Task: Show the following activity on your feed.
Action: Mouse pressed left at (195, 152)
Screenshot: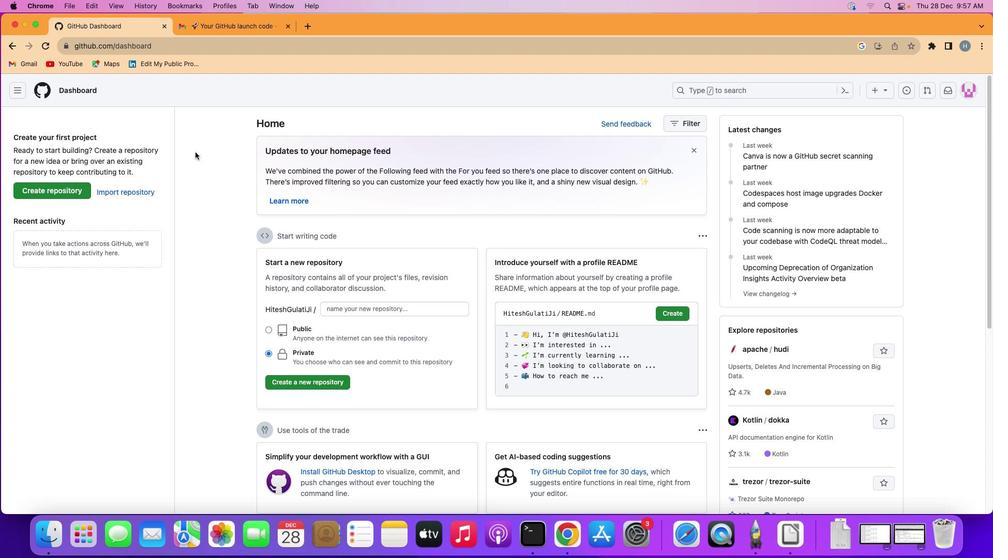 
Action: Mouse moved to (16, 88)
Screenshot: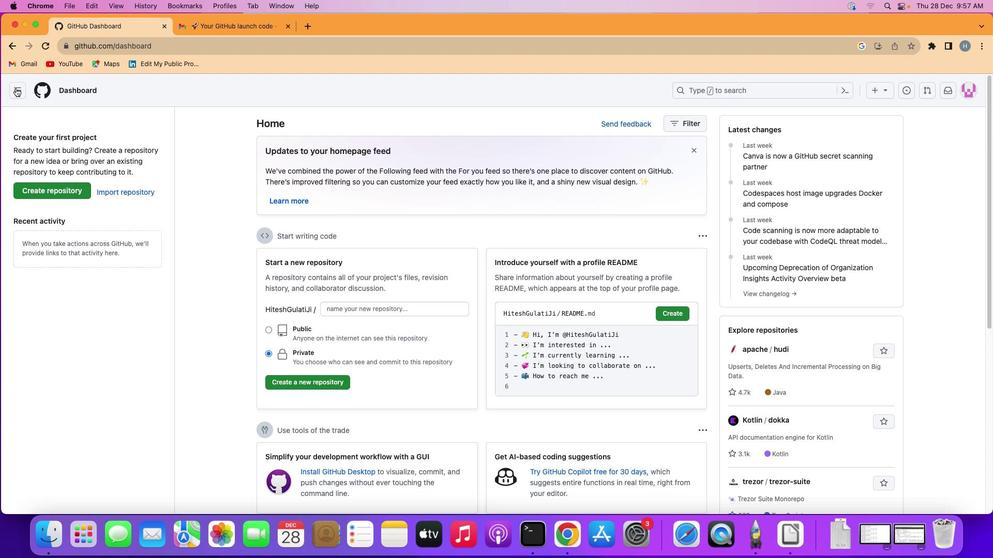 
Action: Mouse pressed left at (16, 88)
Screenshot: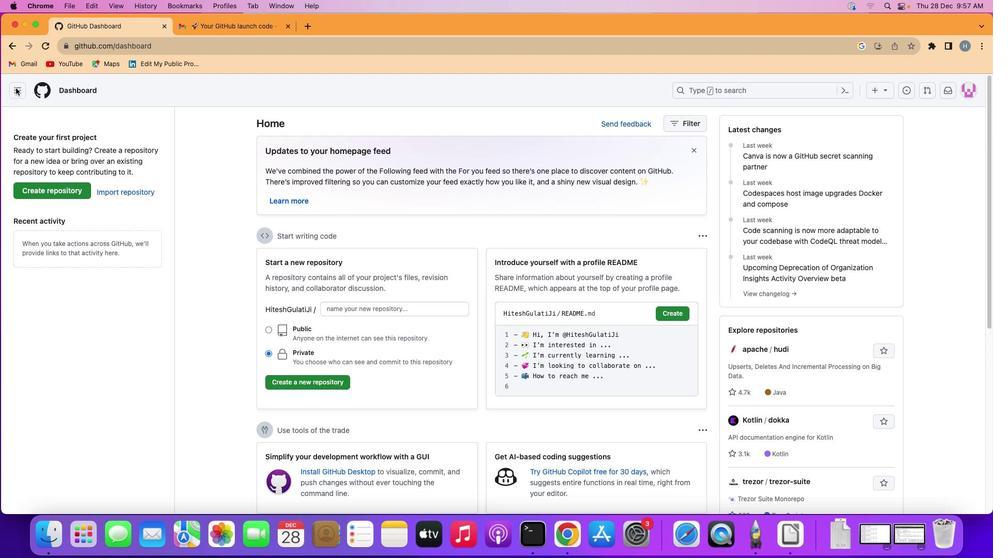 
Action: Mouse moved to (67, 114)
Screenshot: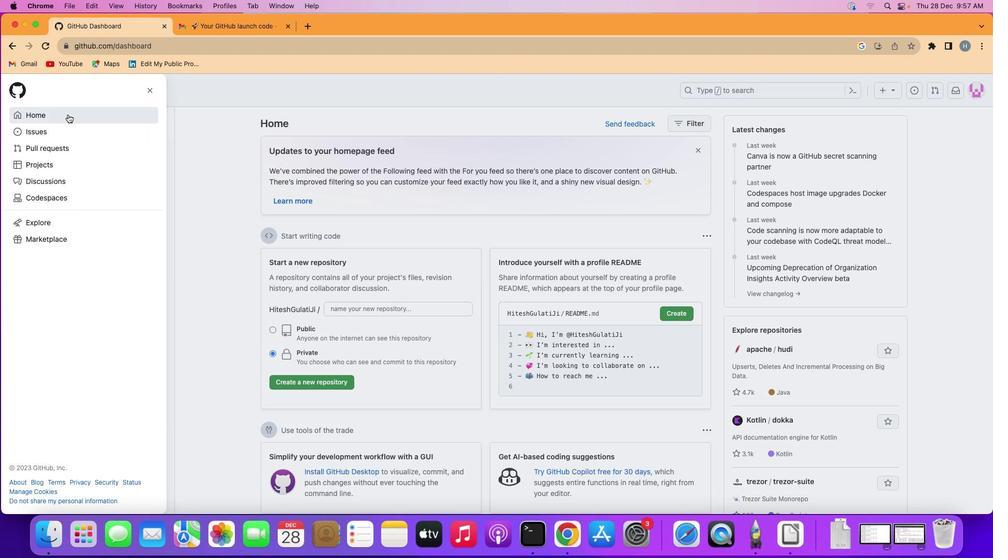 
Action: Mouse pressed left at (67, 114)
Screenshot: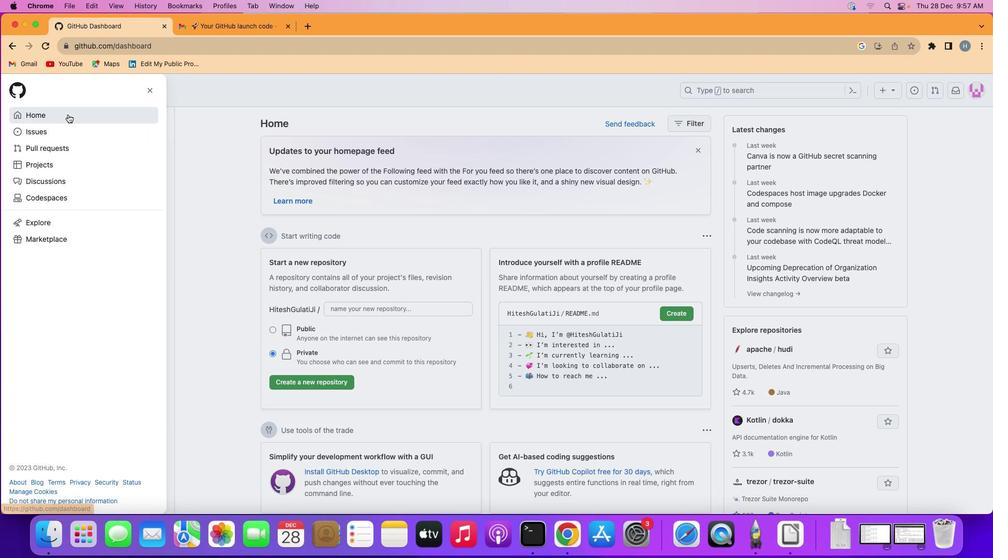 
Action: Mouse moved to (681, 124)
Screenshot: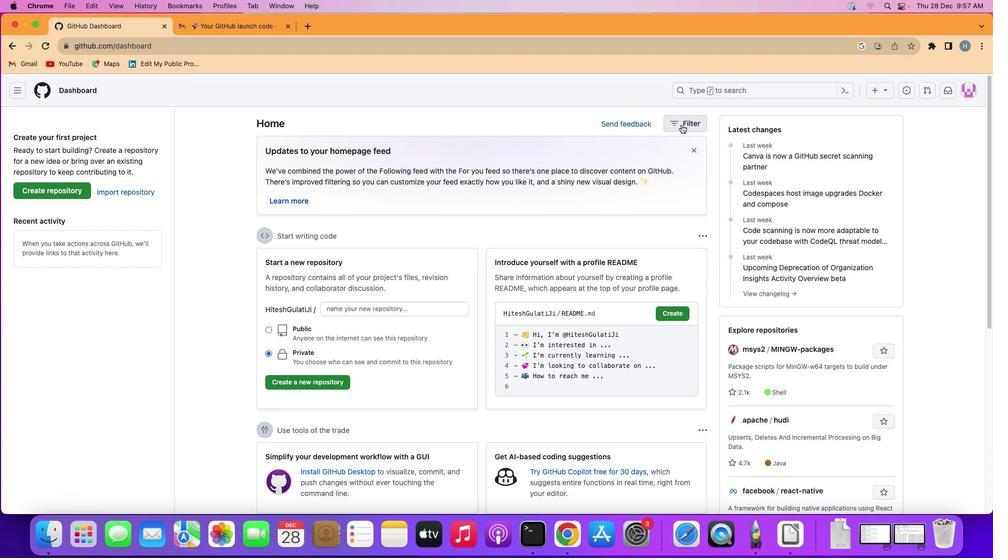 
Action: Mouse pressed left at (681, 124)
Screenshot: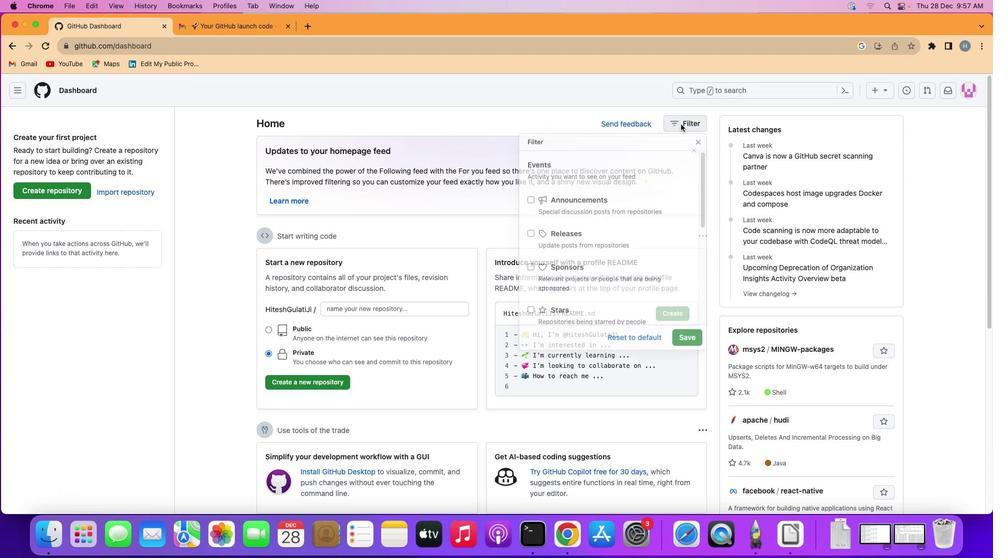
Action: Mouse moved to (626, 236)
Screenshot: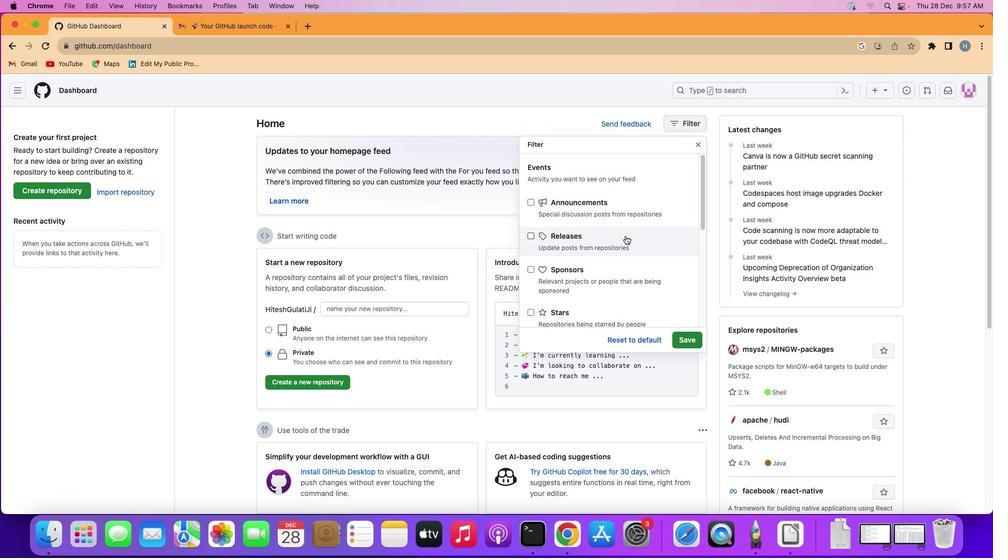 
Action: Mouse scrolled (626, 236) with delta (0, 0)
Screenshot: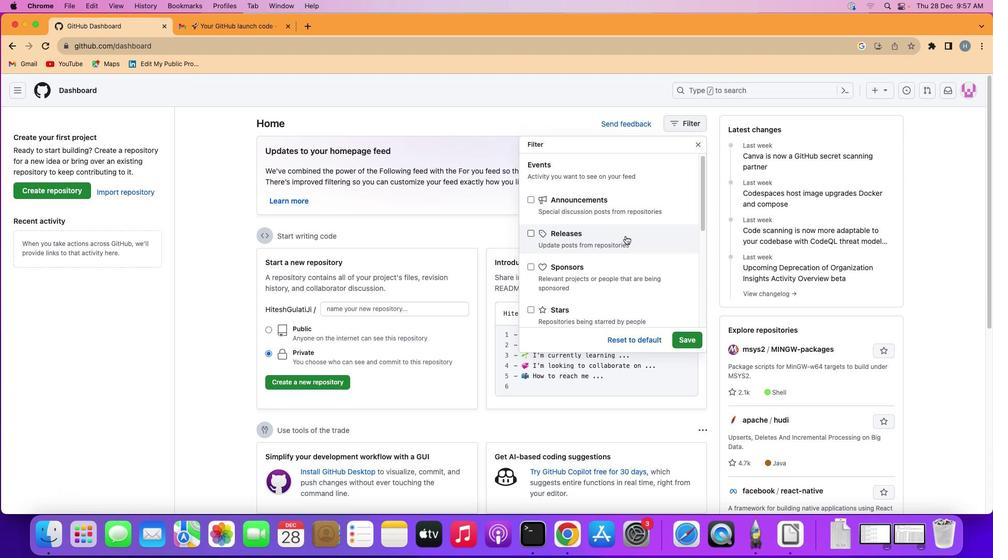 
Action: Mouse moved to (626, 236)
Screenshot: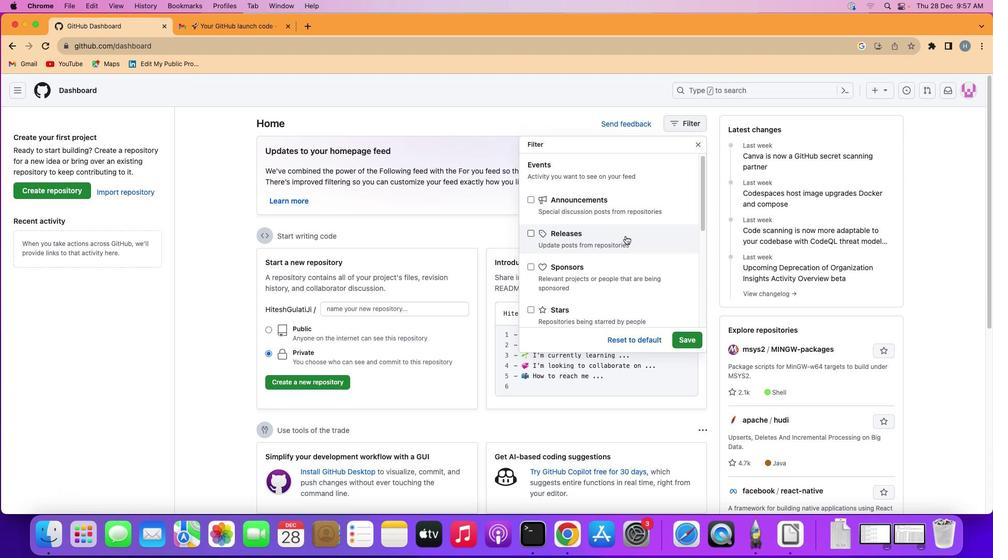 
Action: Mouse scrolled (626, 236) with delta (0, 0)
Screenshot: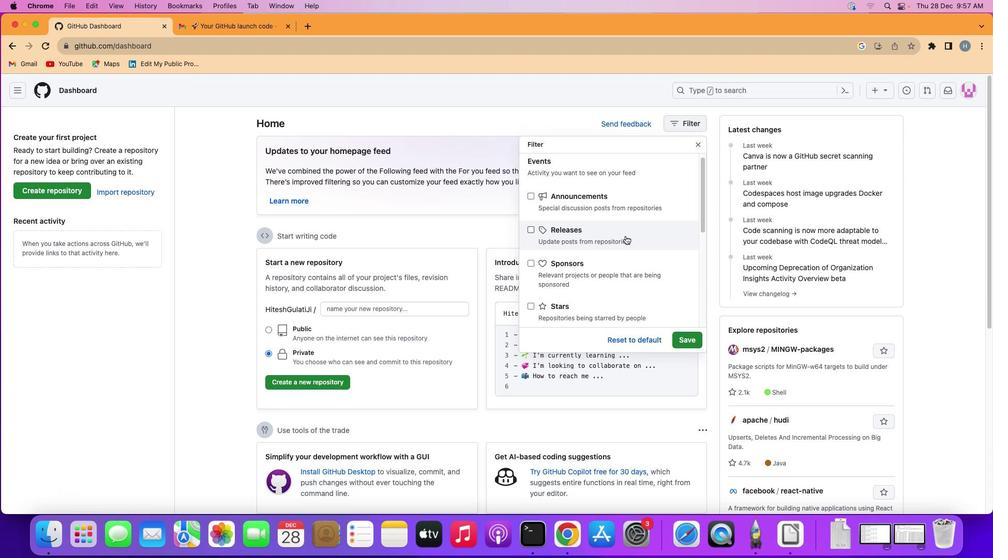 
Action: Mouse scrolled (626, 236) with delta (0, 0)
Screenshot: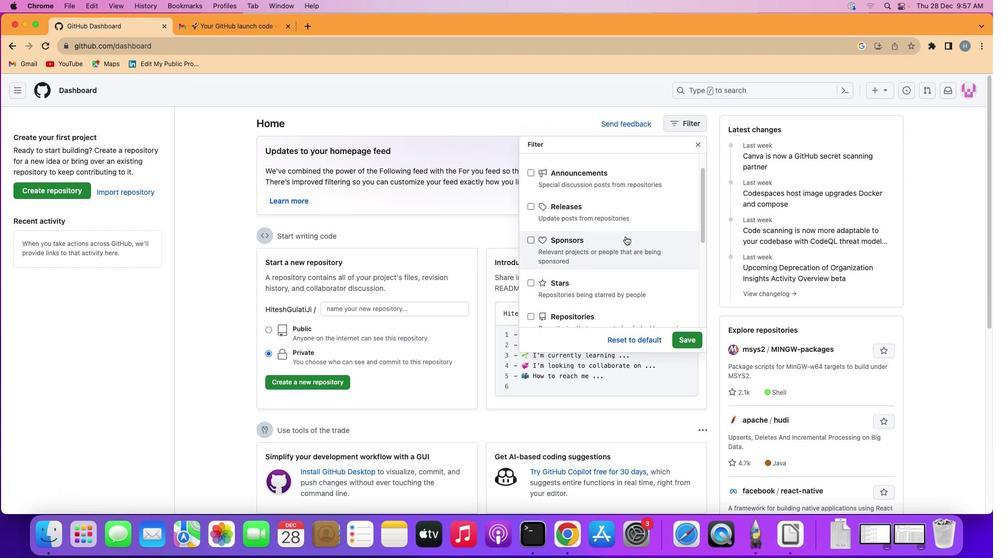 
Action: Mouse scrolled (626, 236) with delta (0, -1)
Screenshot: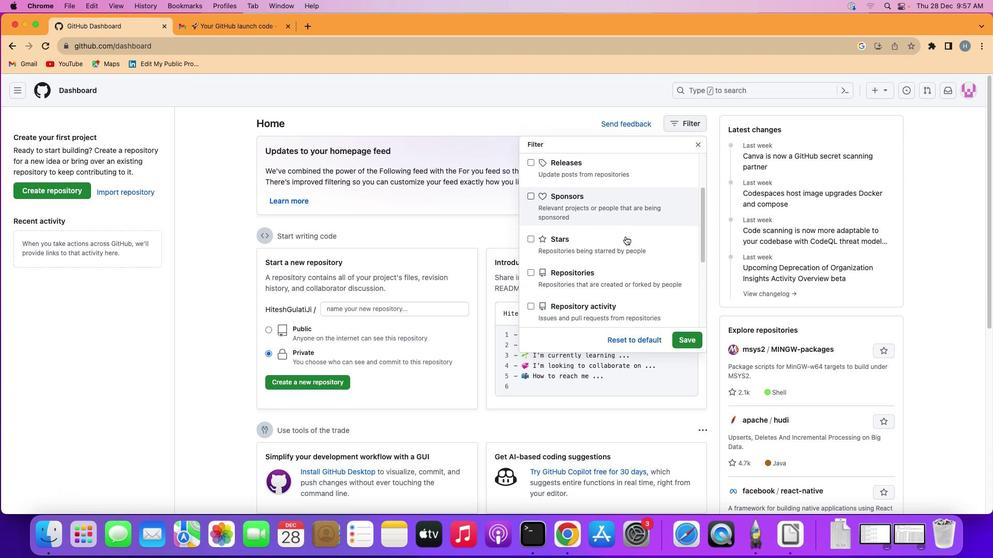 
Action: Mouse moved to (626, 236)
Screenshot: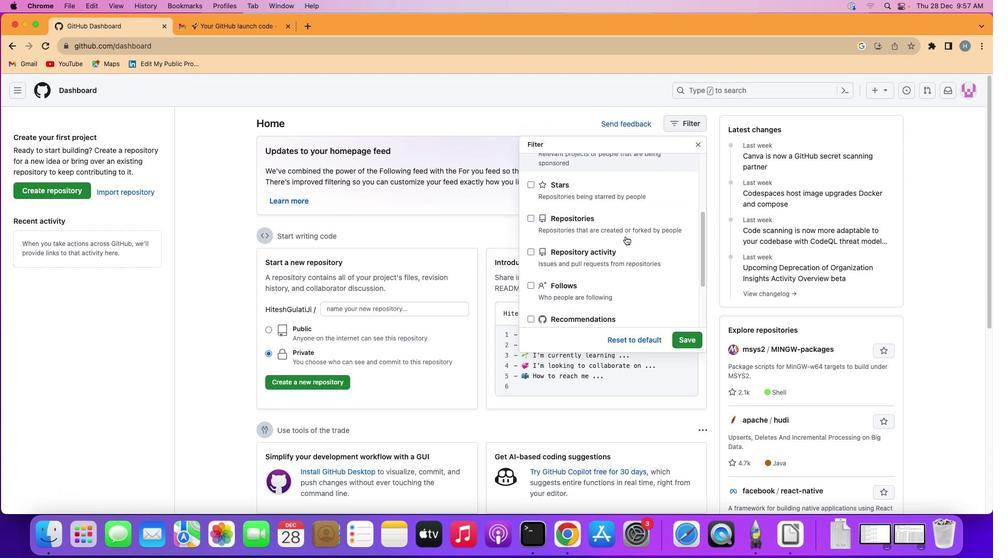 
Action: Mouse scrolled (626, 236) with delta (0, -1)
Screenshot: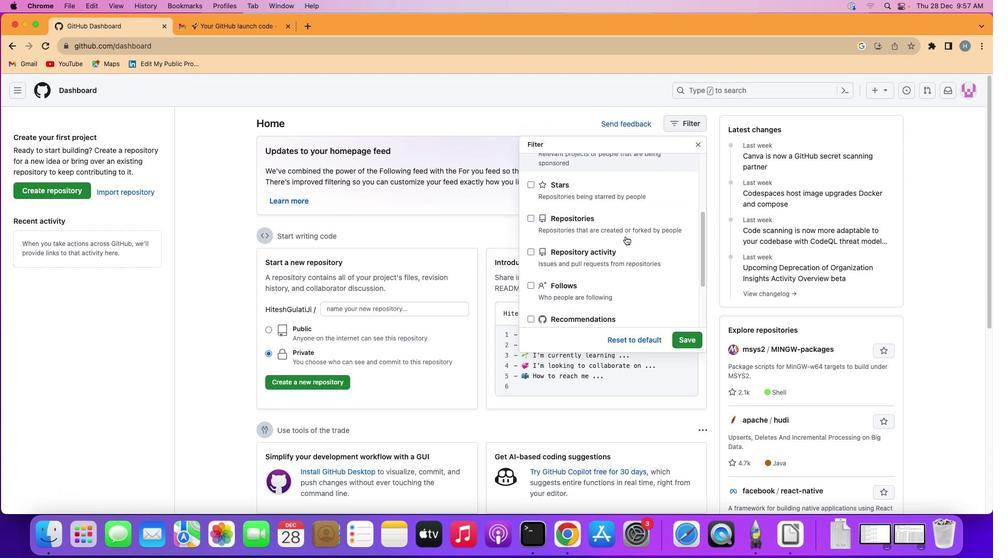 
Action: Mouse scrolled (626, 236) with delta (0, 0)
Screenshot: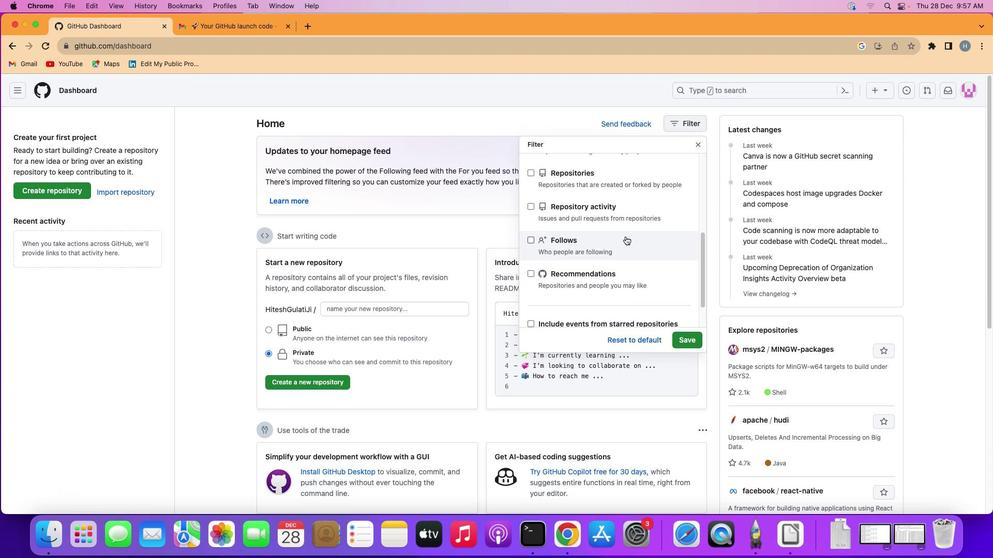 
Action: Mouse scrolled (626, 236) with delta (0, 0)
Screenshot: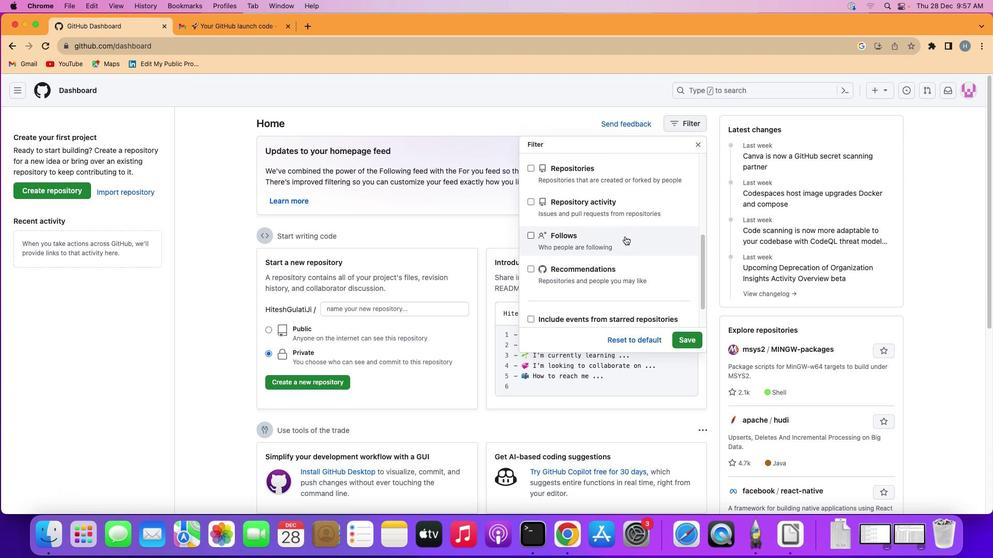 
Action: Mouse moved to (529, 233)
Screenshot: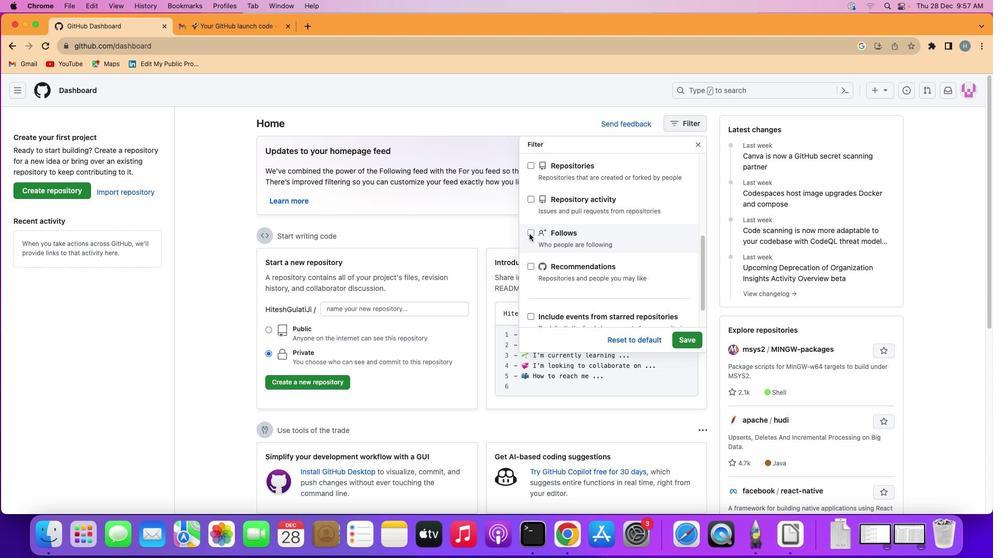
Action: Mouse pressed left at (529, 233)
Screenshot: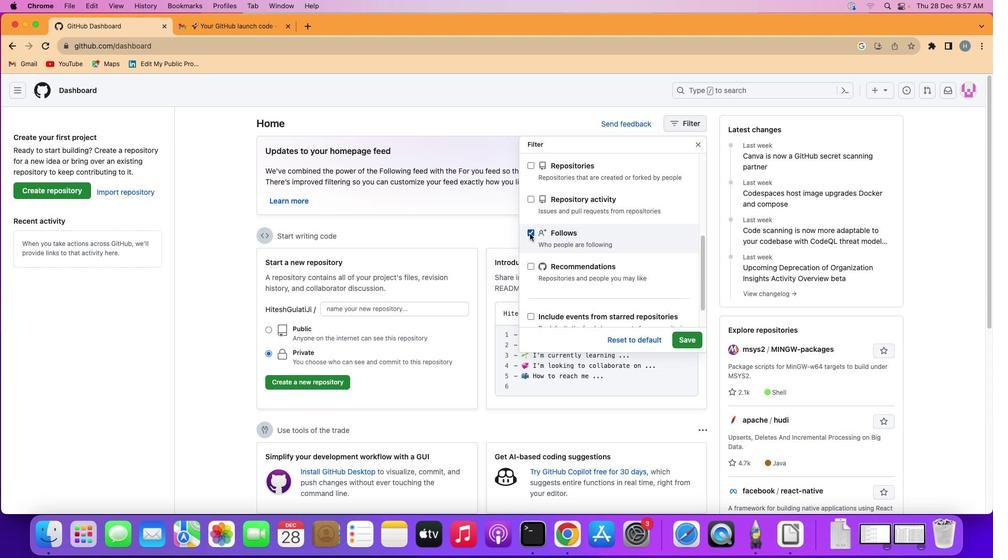 
Action: Mouse moved to (689, 340)
Screenshot: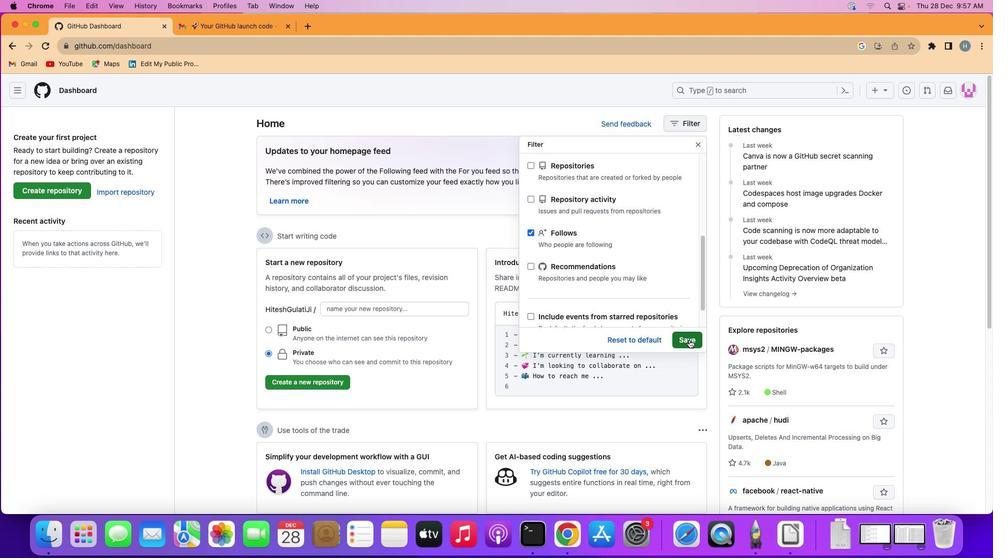 
Action: Mouse pressed left at (689, 340)
Screenshot: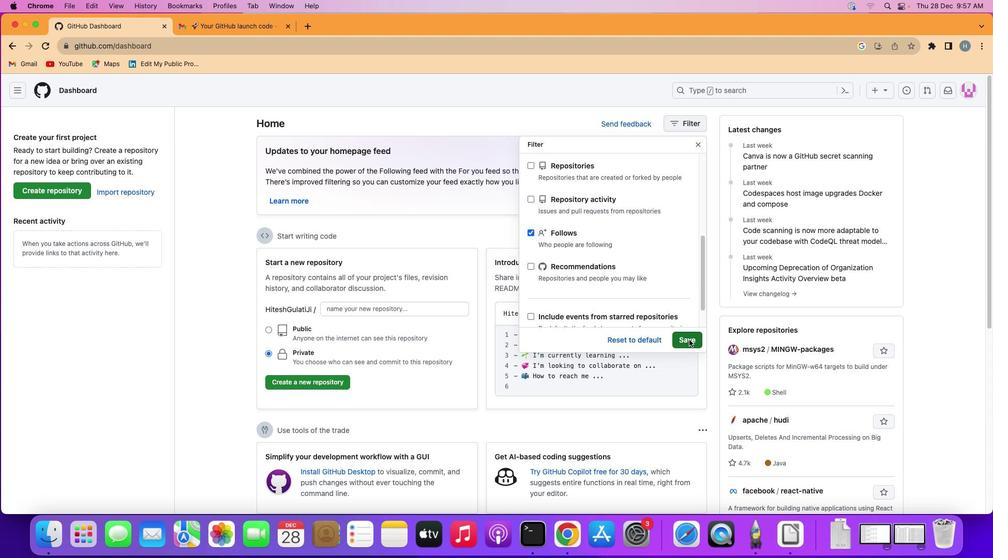 
Action: Mouse moved to (688, 339)
Screenshot: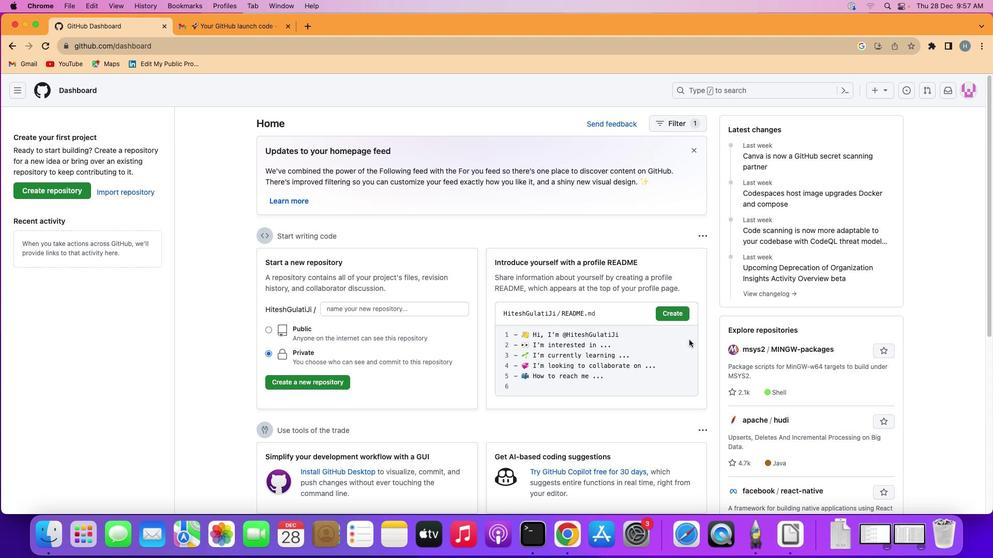 
